 Task: Create a due date automation trigger when advanced on, the moment a card is due add dates not due today.
Action: Mouse moved to (1074, 307)
Screenshot: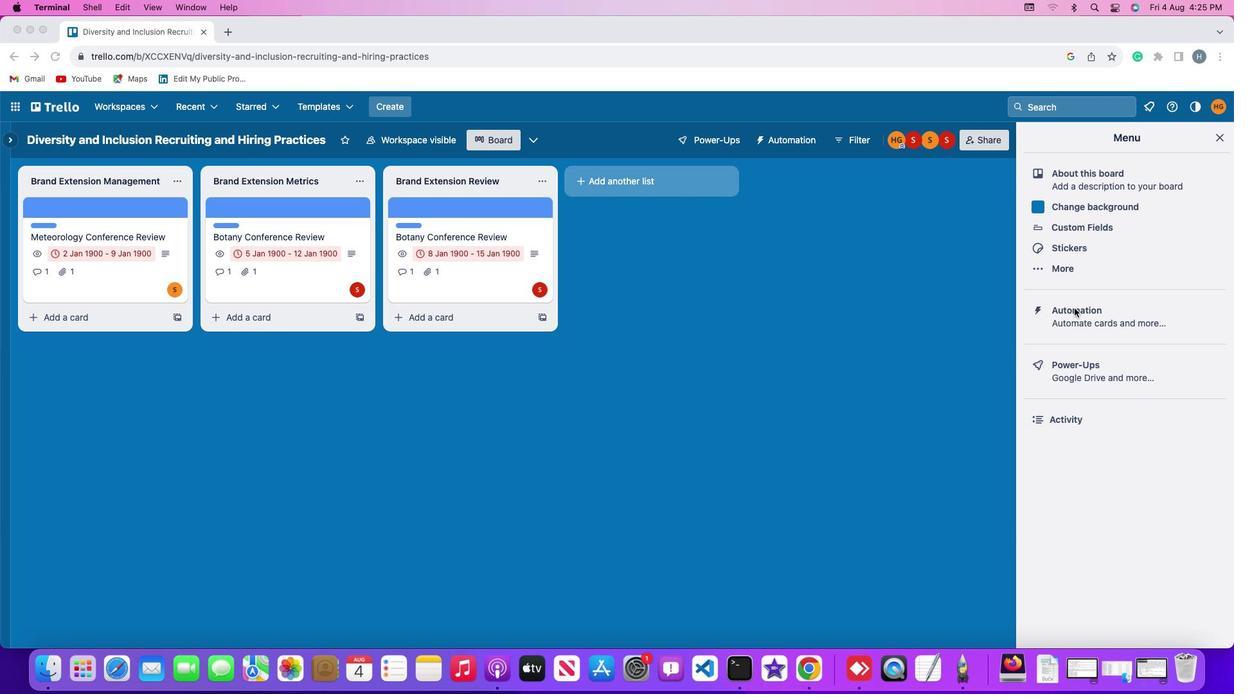 
Action: Mouse pressed left at (1074, 307)
Screenshot: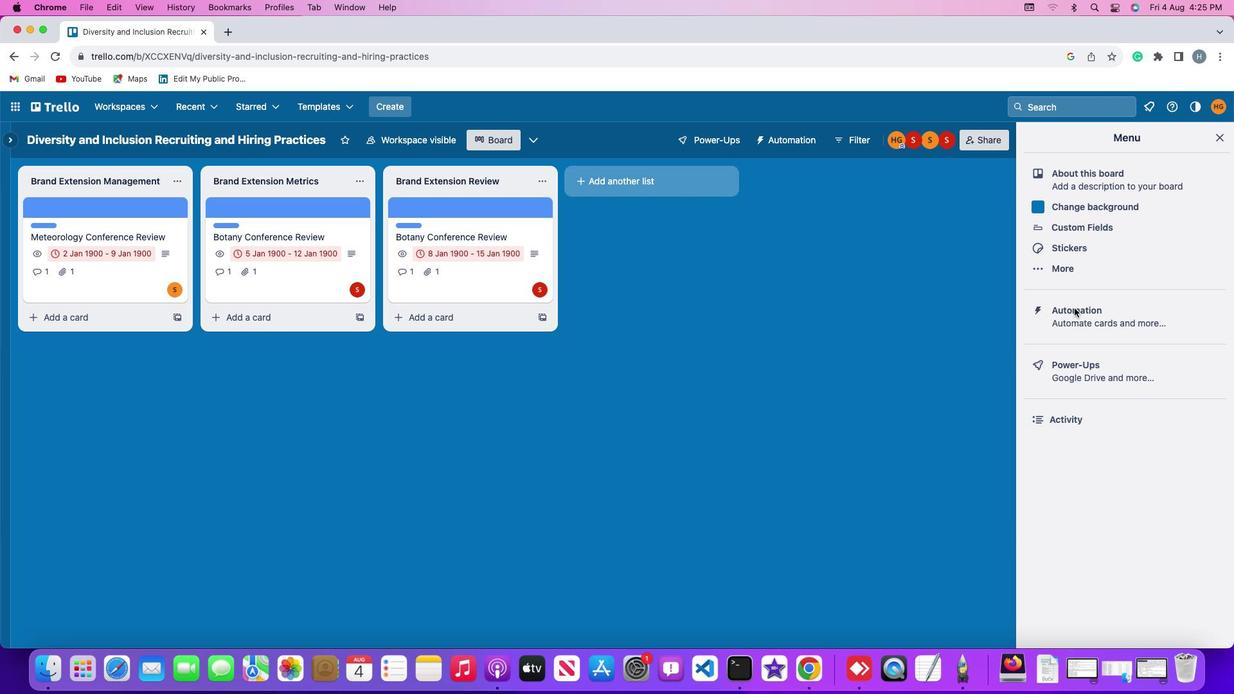 
Action: Mouse moved to (1074, 307)
Screenshot: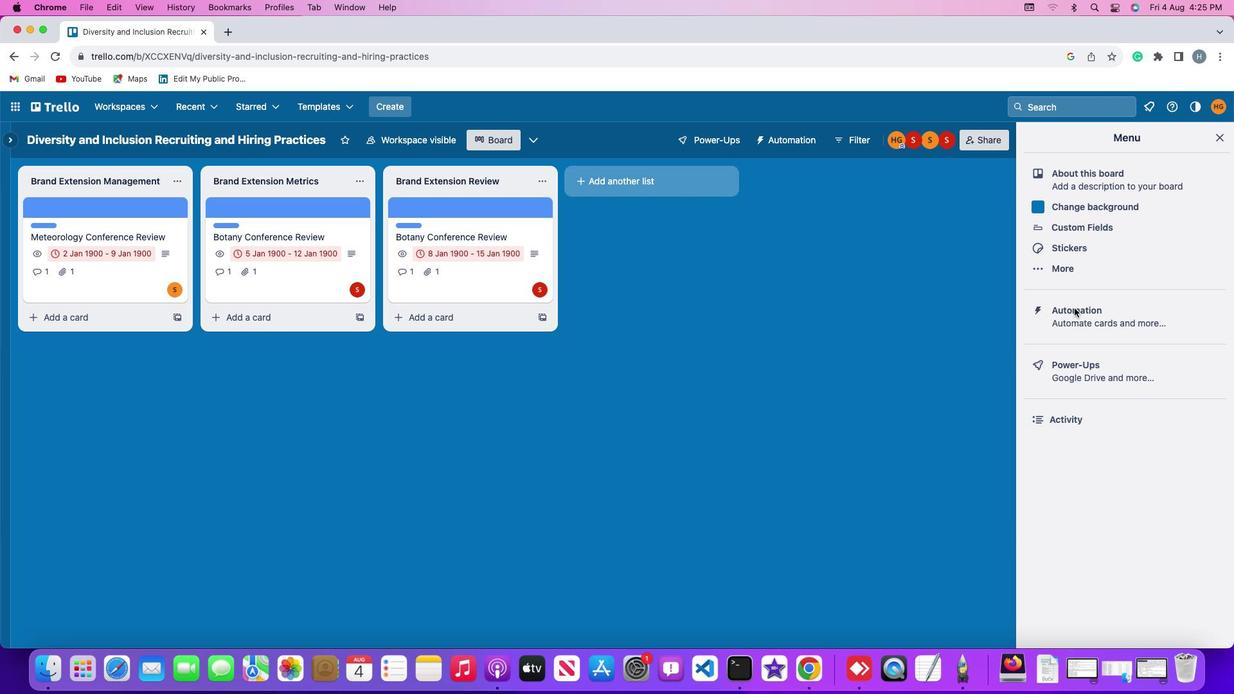 
Action: Mouse pressed left at (1074, 307)
Screenshot: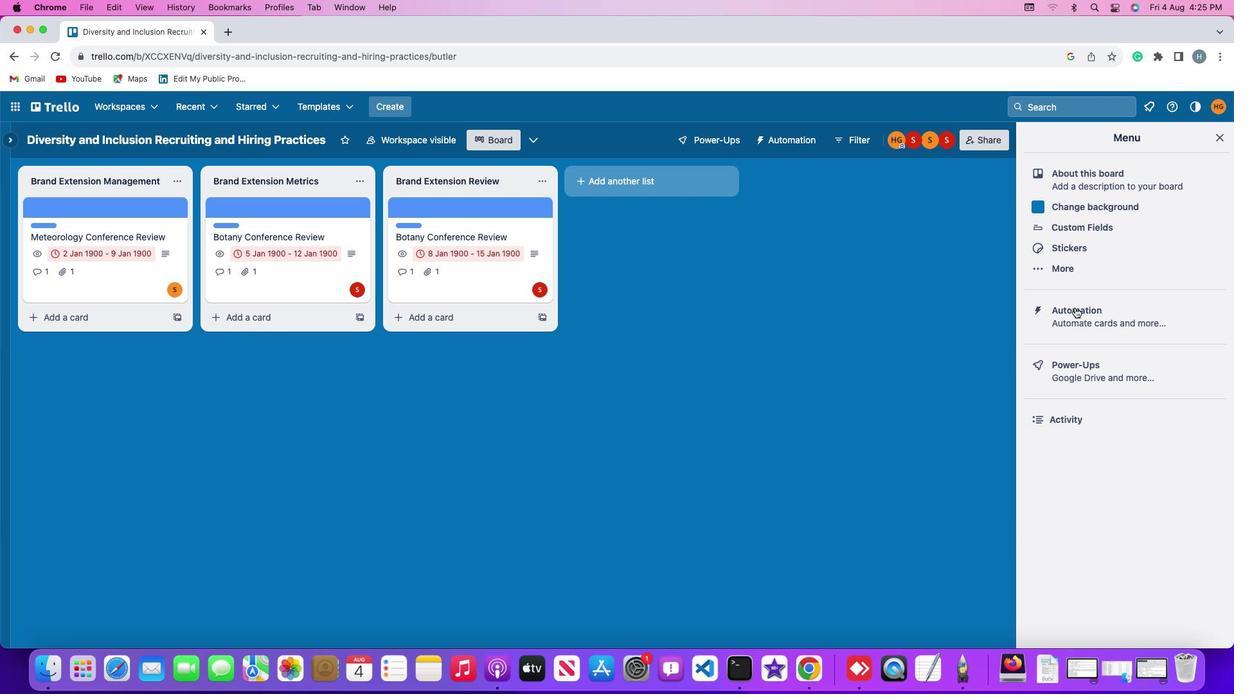 
Action: Mouse moved to (51, 302)
Screenshot: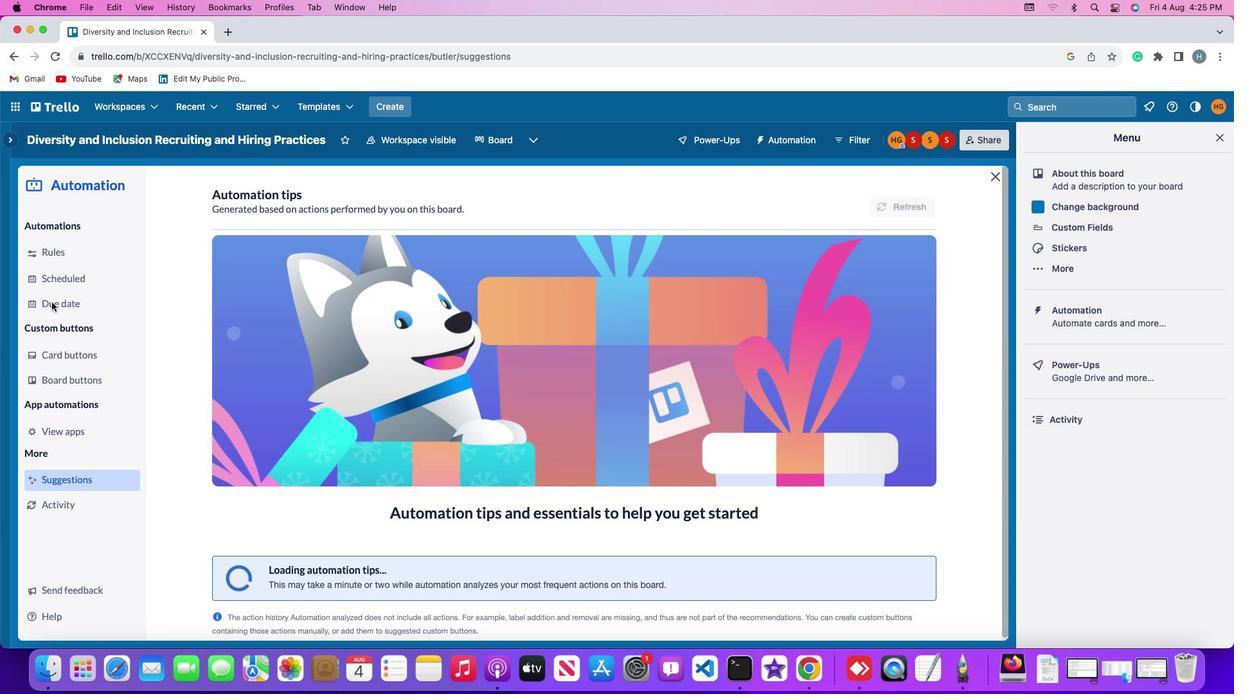 
Action: Mouse pressed left at (51, 302)
Screenshot: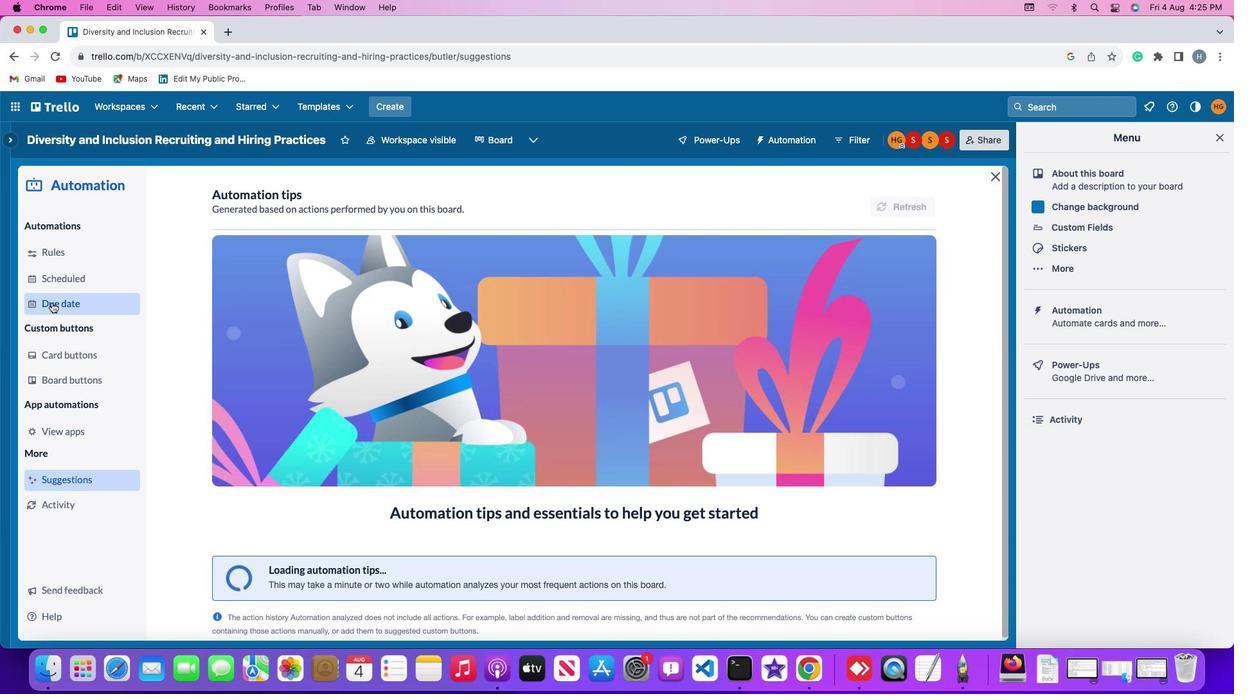 
Action: Mouse moved to (890, 196)
Screenshot: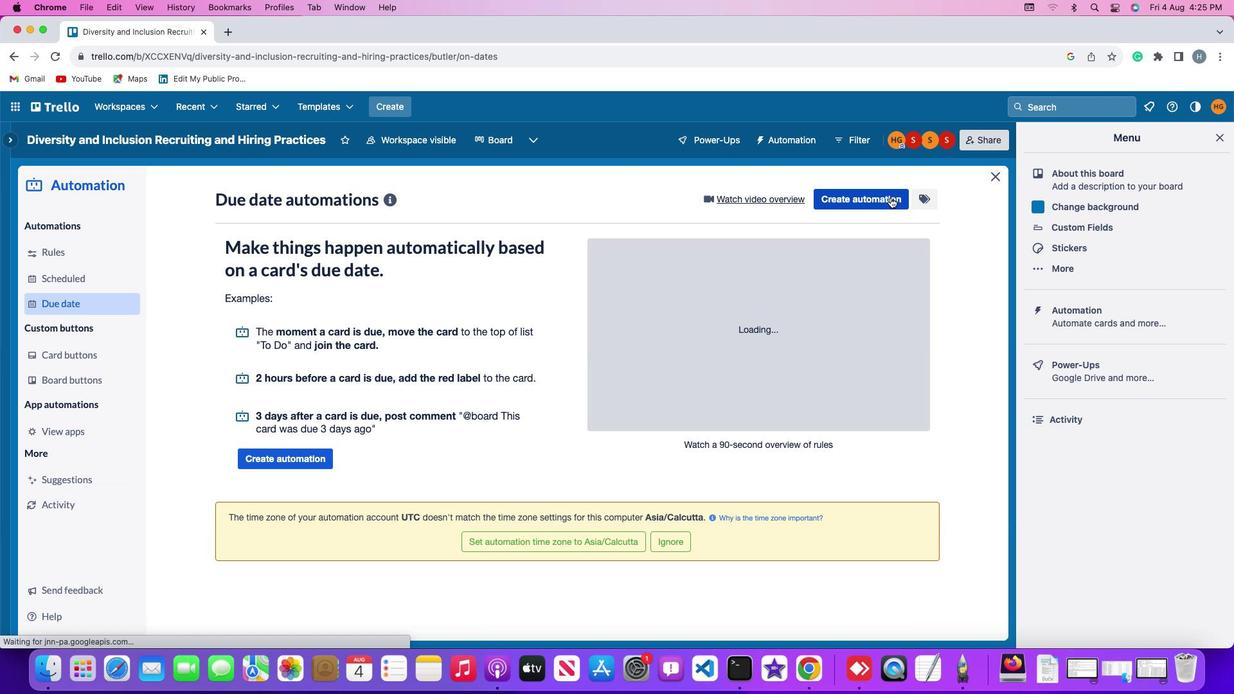 
Action: Mouse pressed left at (890, 196)
Screenshot: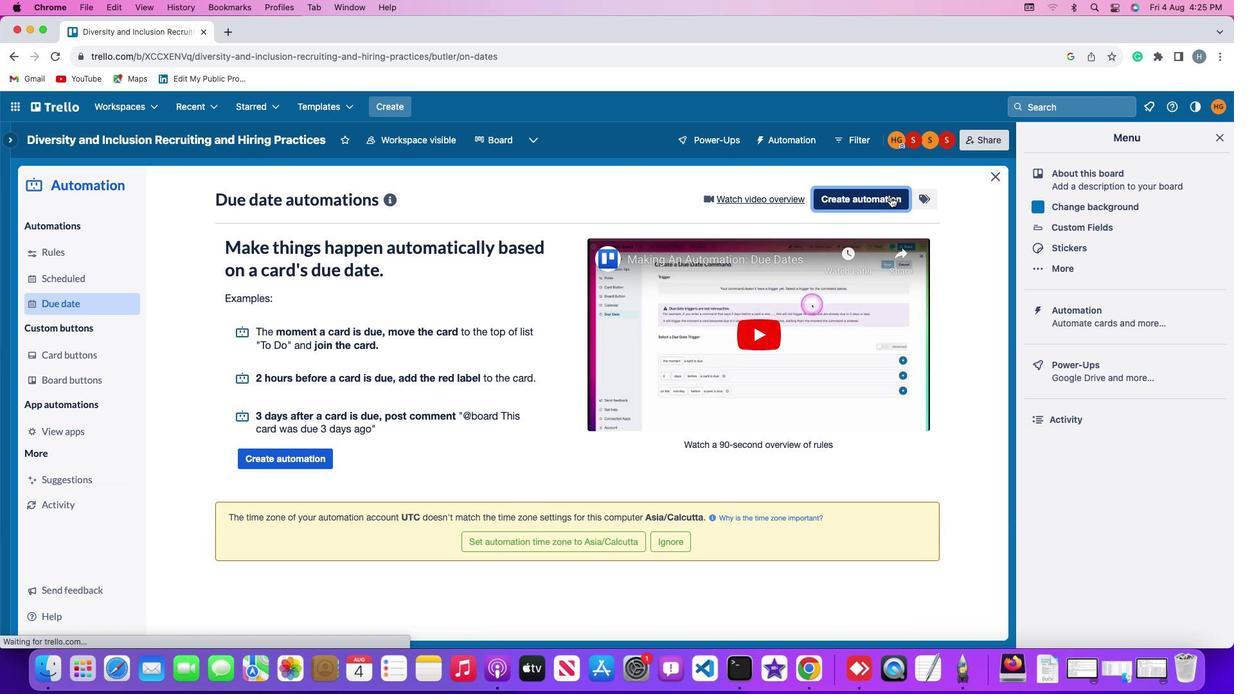 
Action: Mouse moved to (570, 319)
Screenshot: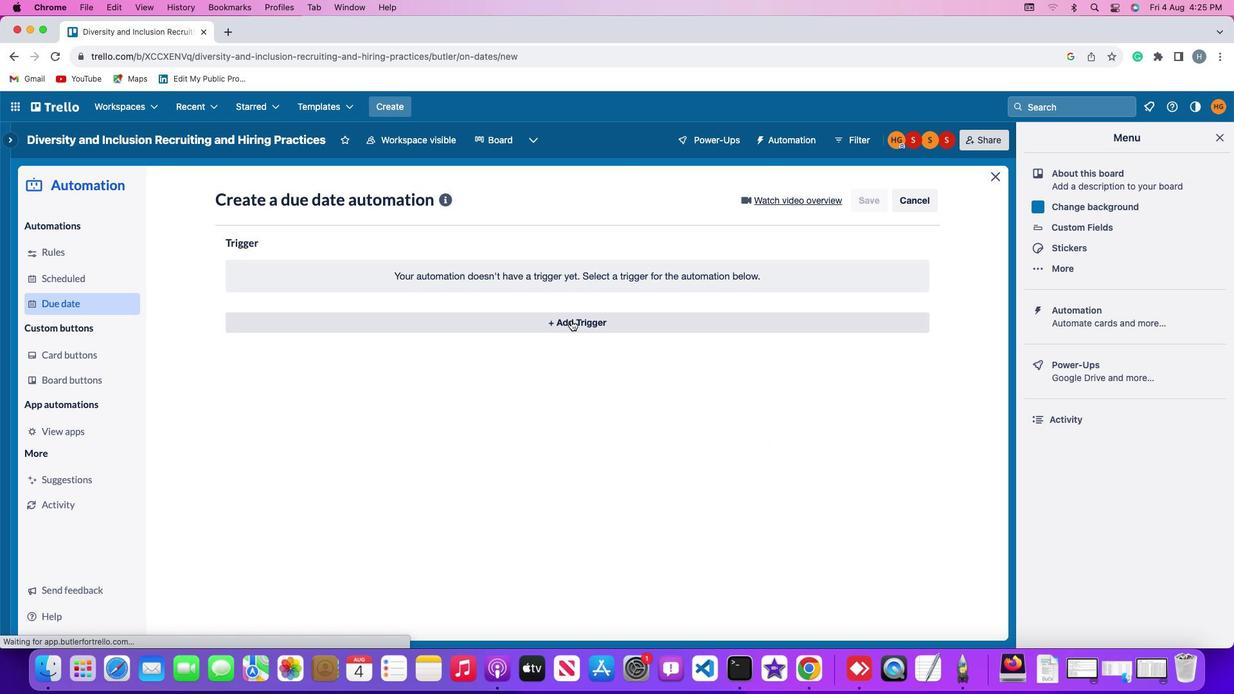 
Action: Mouse pressed left at (570, 319)
Screenshot: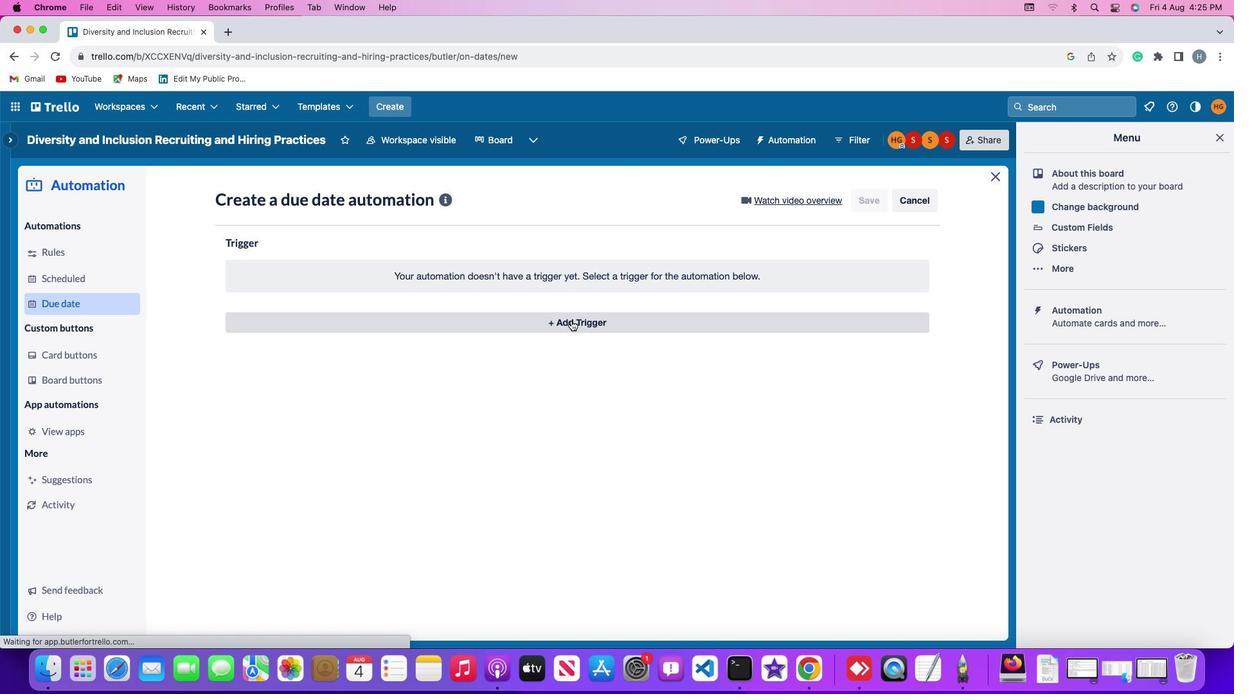 
Action: Mouse moved to (262, 471)
Screenshot: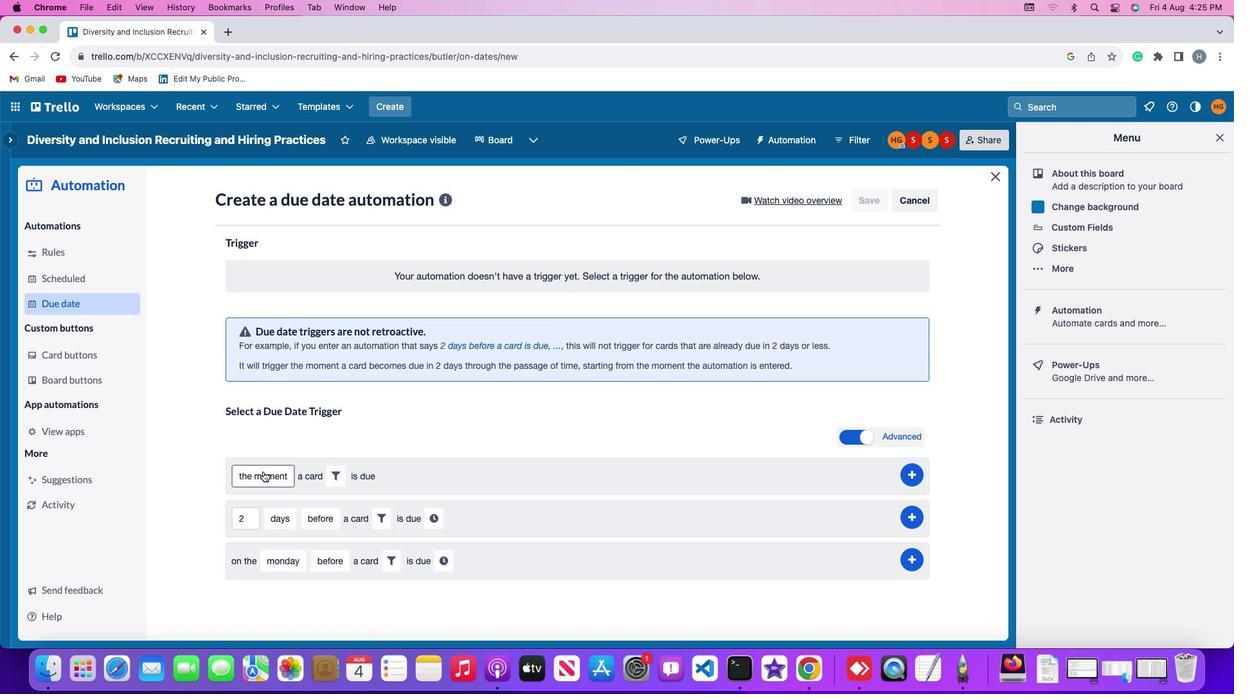 
Action: Mouse pressed left at (262, 471)
Screenshot: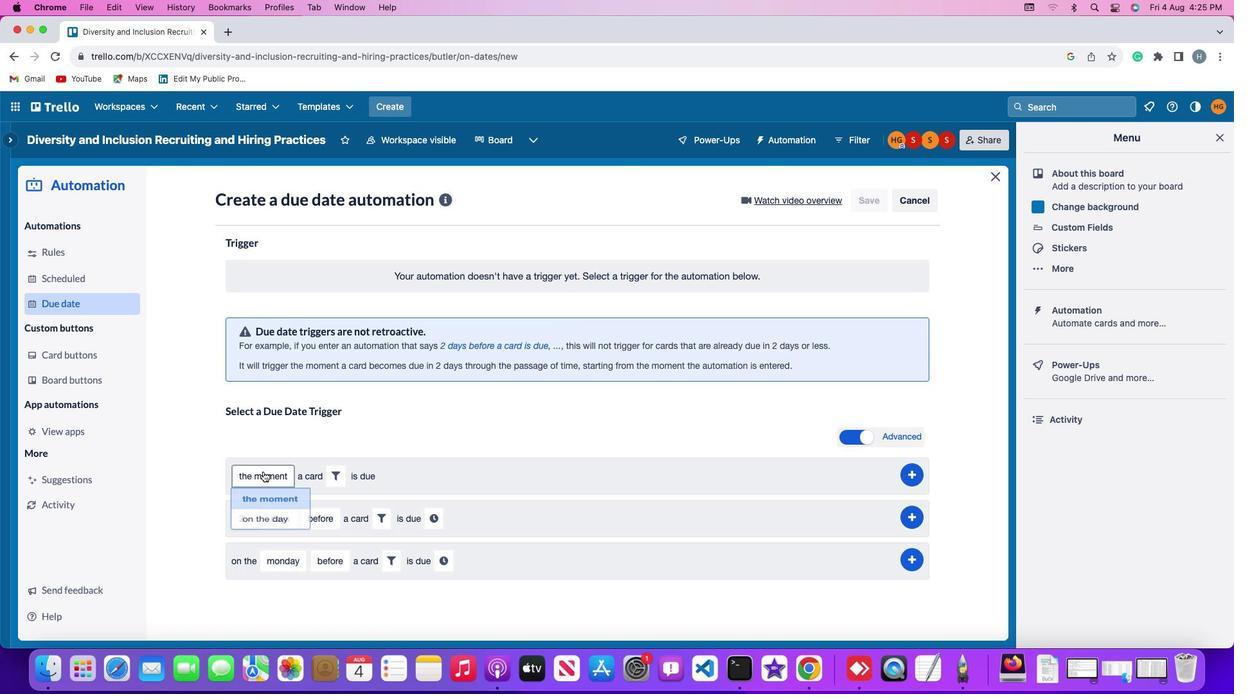 
Action: Mouse moved to (269, 502)
Screenshot: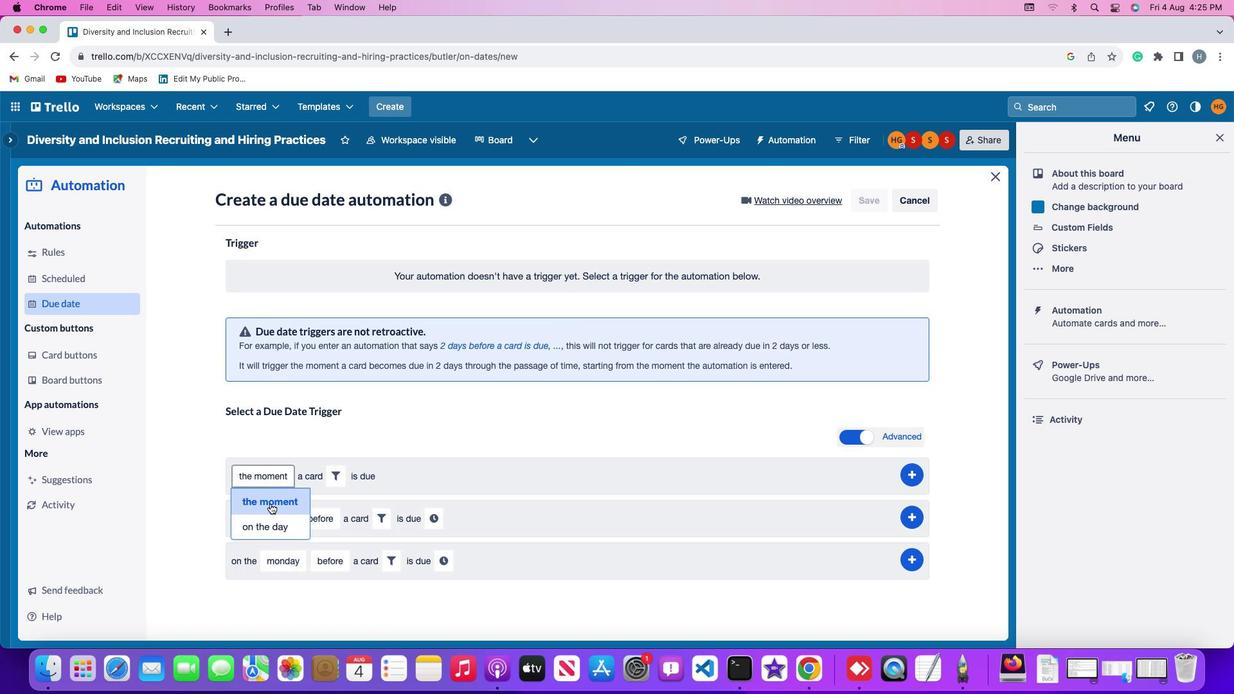 
Action: Mouse pressed left at (269, 502)
Screenshot: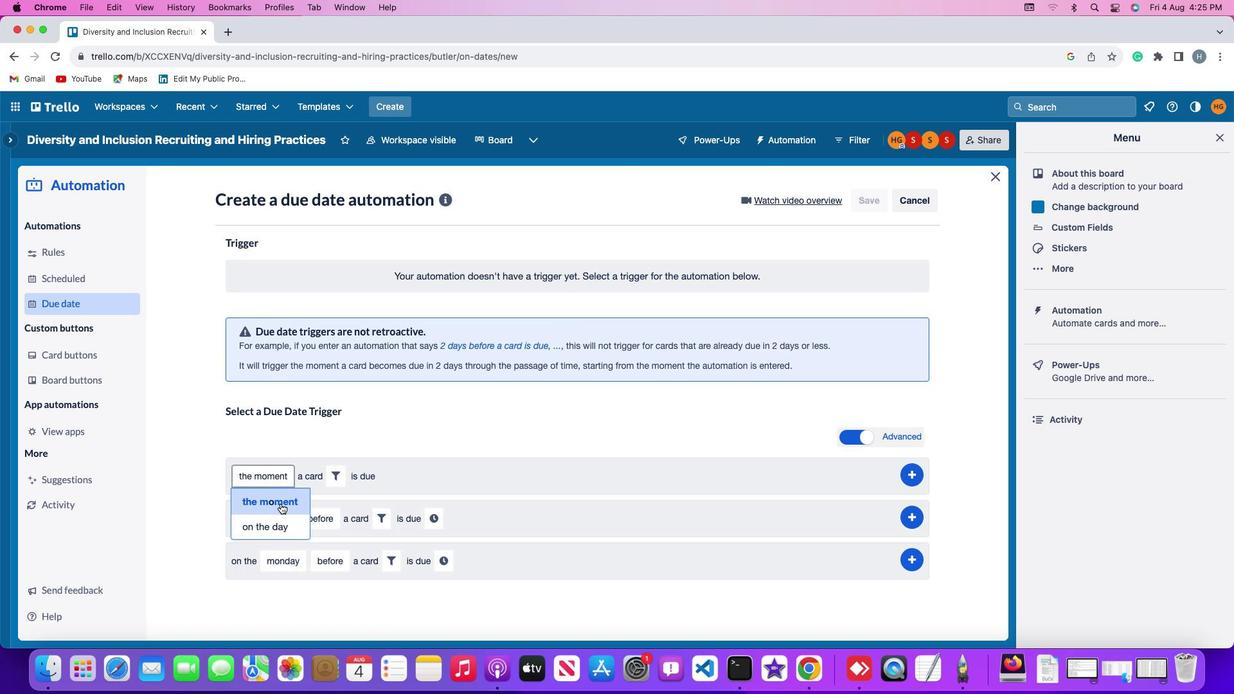 
Action: Mouse moved to (332, 479)
Screenshot: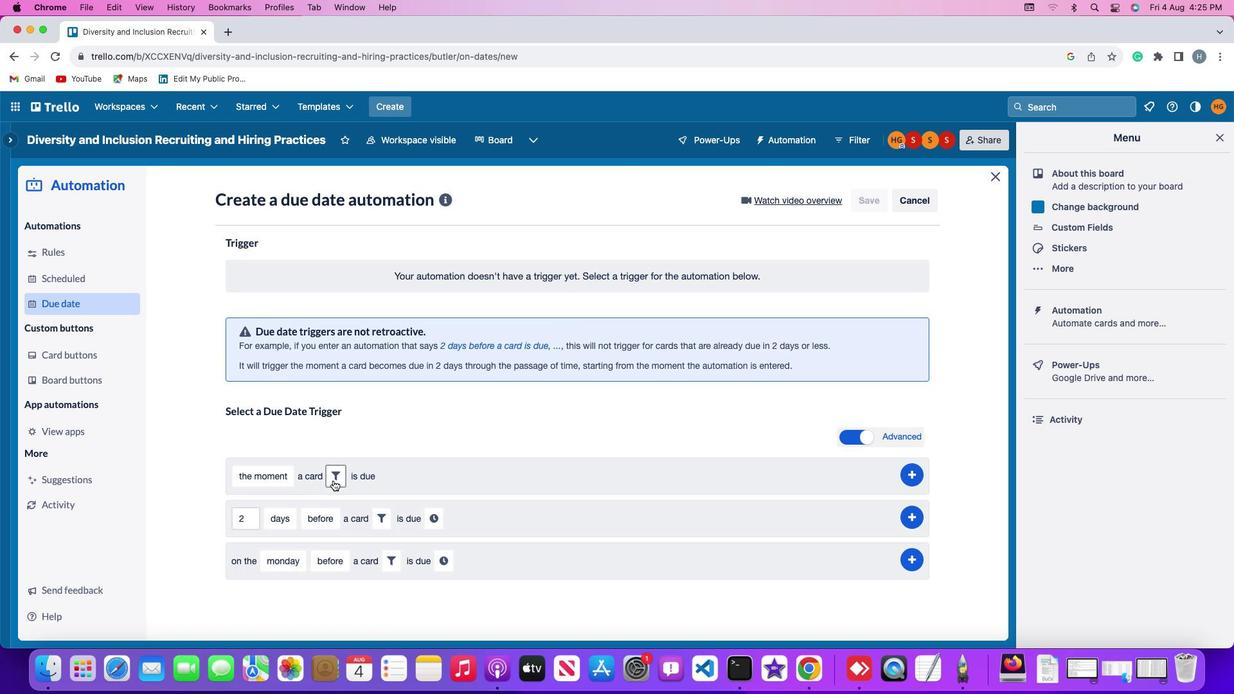 
Action: Mouse pressed left at (332, 479)
Screenshot: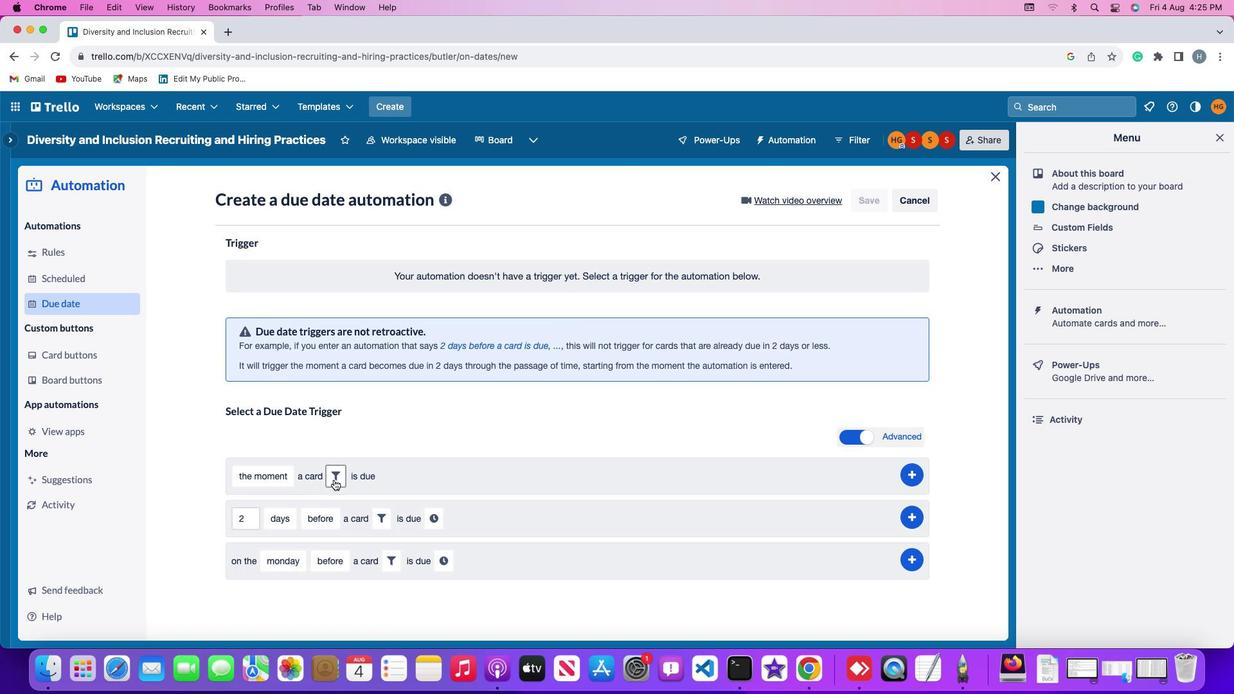 
Action: Mouse moved to (400, 514)
Screenshot: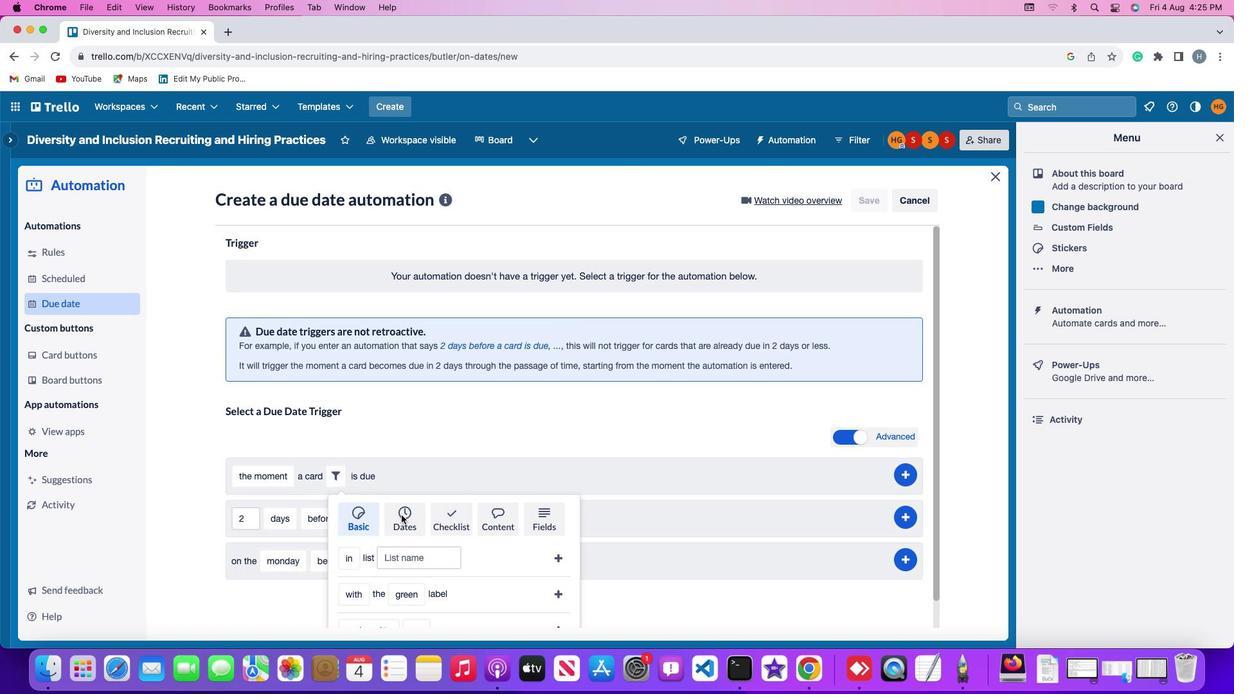 
Action: Mouse pressed left at (400, 514)
Screenshot: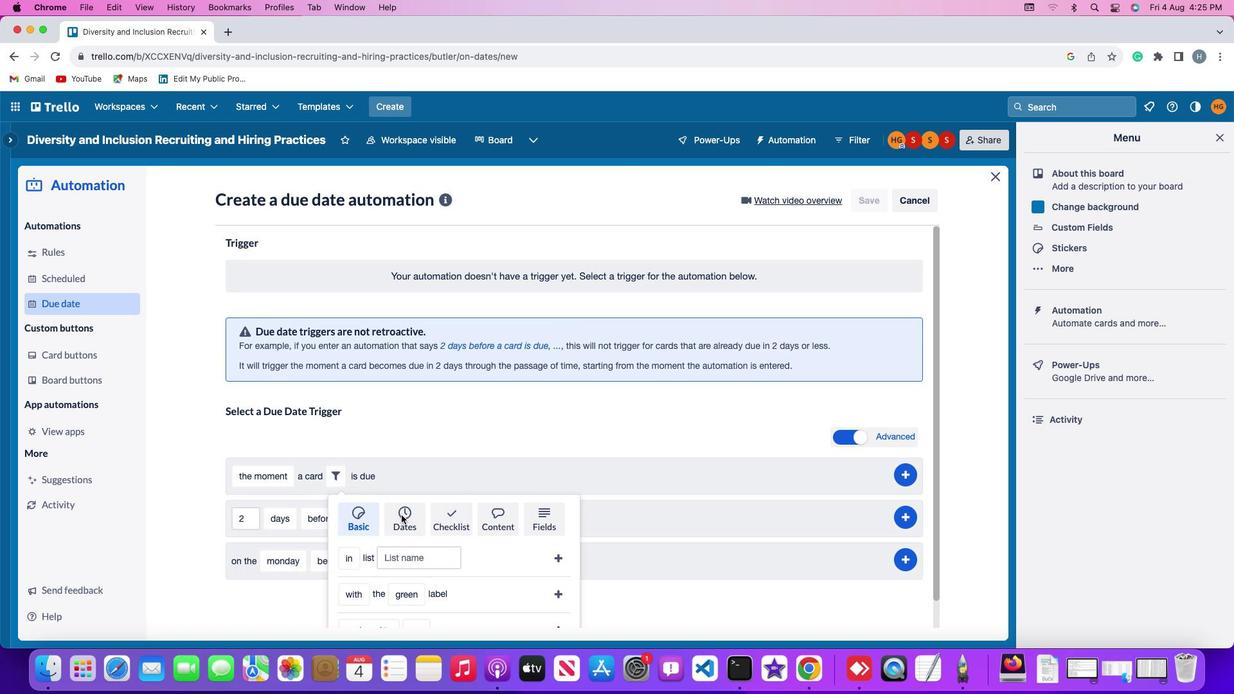 
Action: Mouse moved to (397, 513)
Screenshot: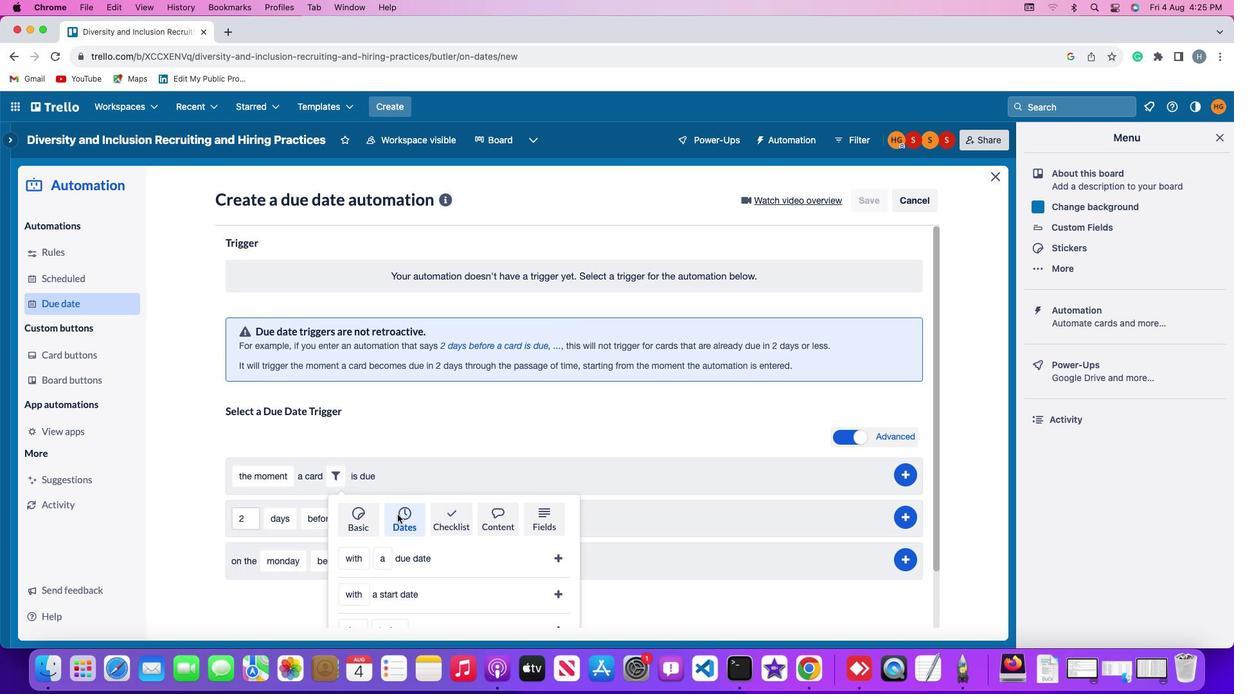 
Action: Mouse scrolled (397, 513) with delta (0, 0)
Screenshot: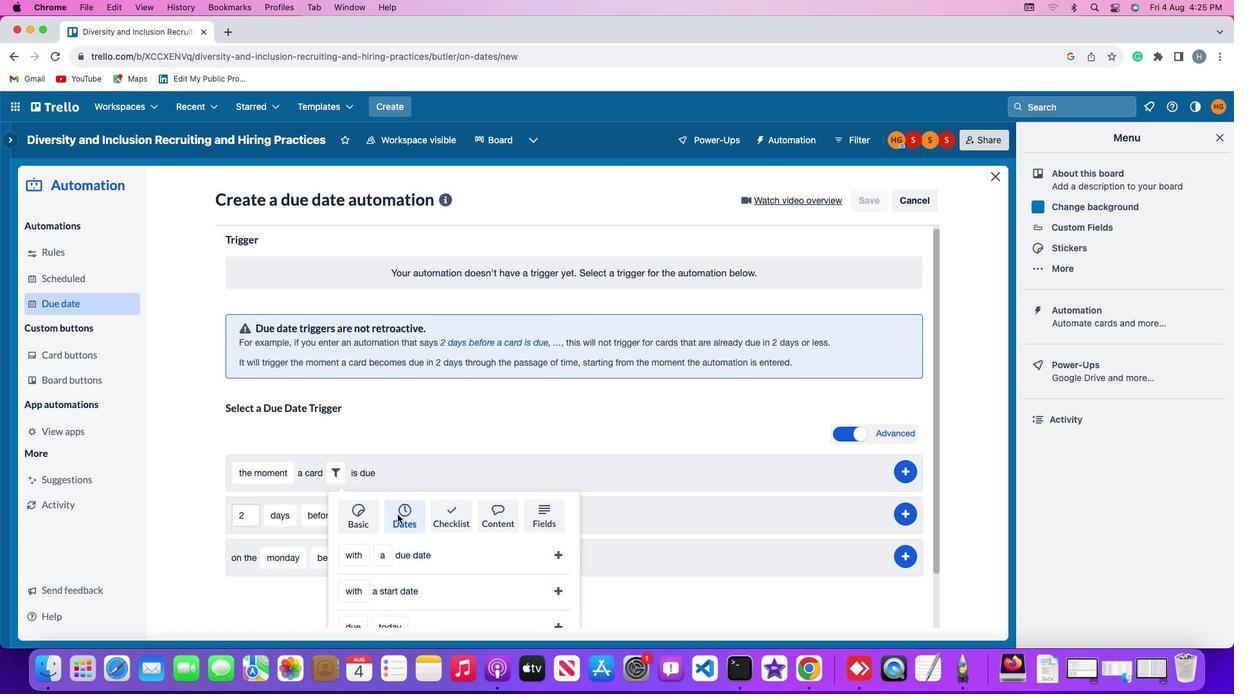 
Action: Mouse scrolled (397, 513) with delta (0, 0)
Screenshot: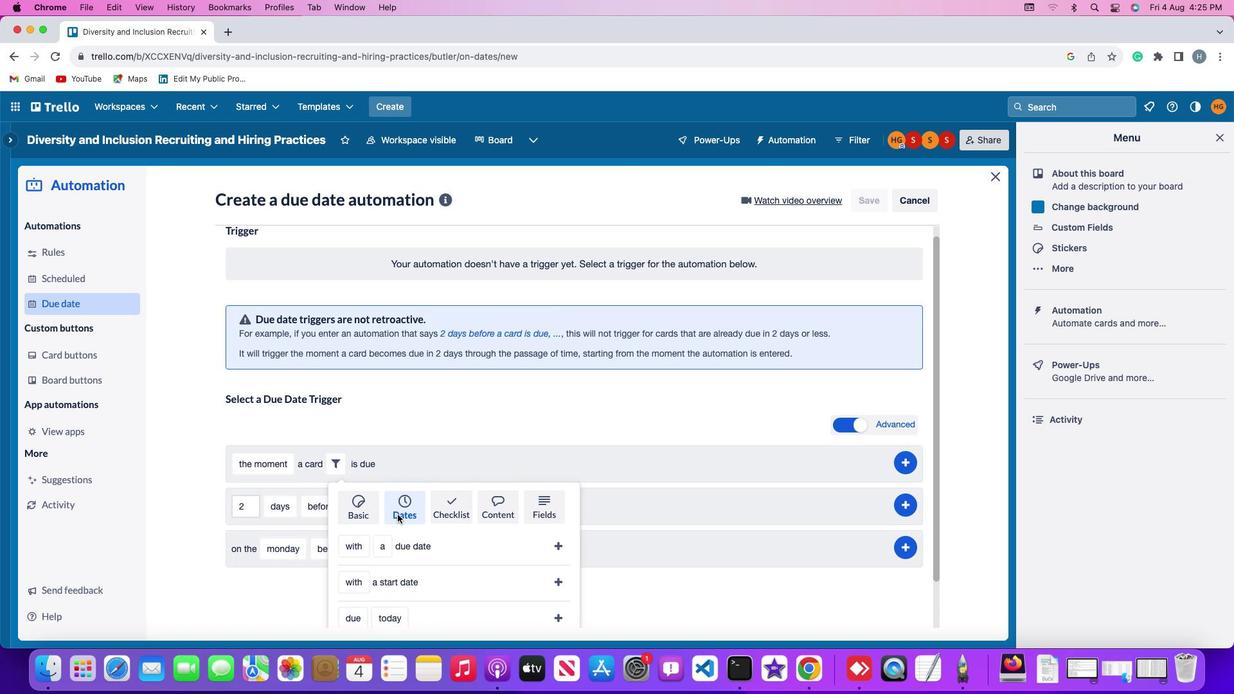 
Action: Mouse scrolled (397, 513) with delta (0, -1)
Screenshot: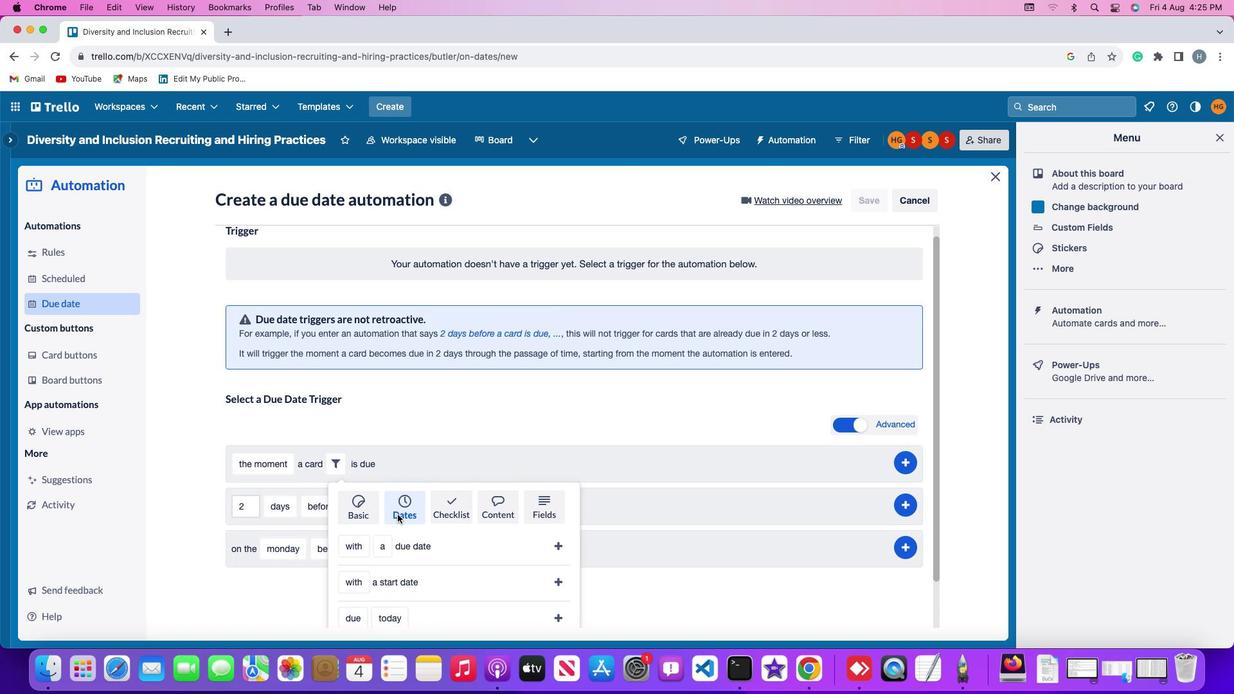 
Action: Mouse scrolled (397, 513) with delta (0, -2)
Screenshot: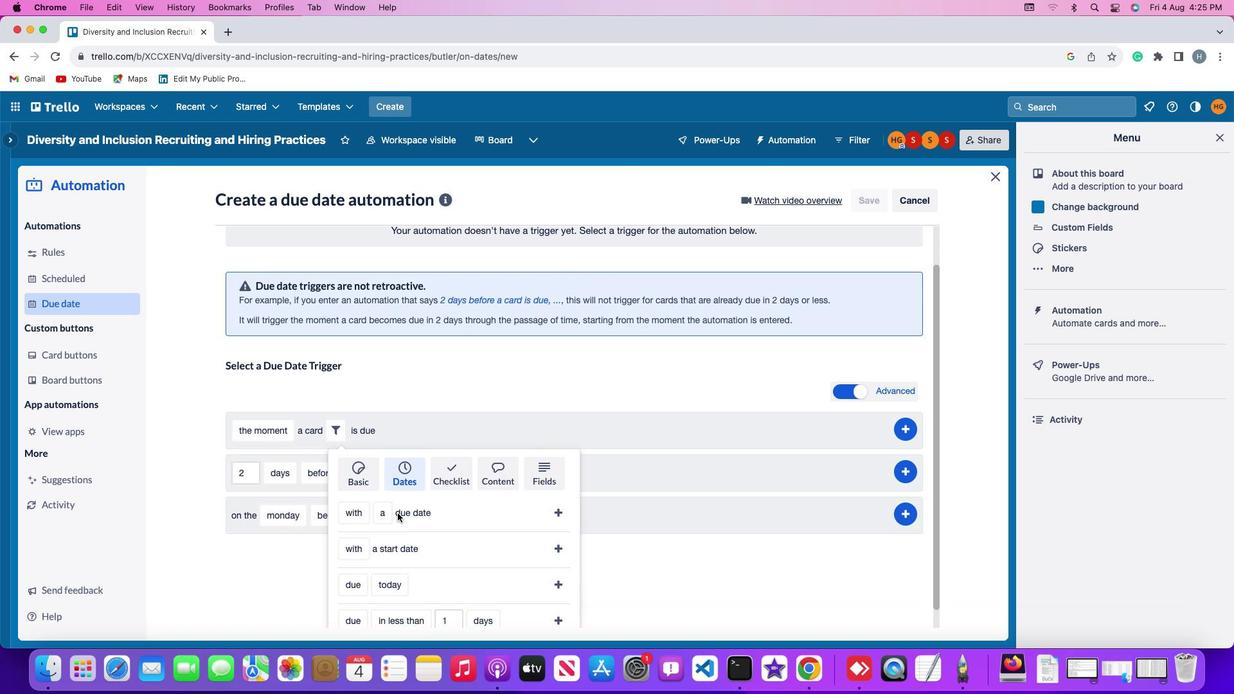 
Action: Mouse moved to (397, 513)
Screenshot: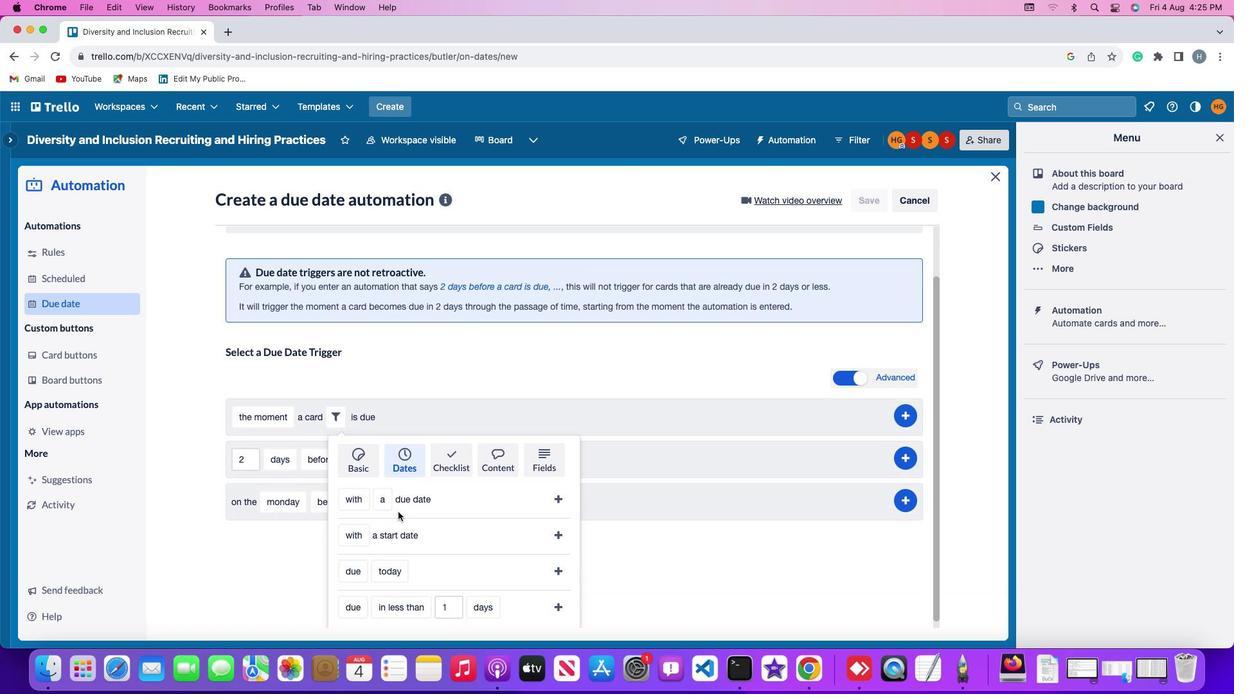 
Action: Mouse scrolled (397, 513) with delta (0, -3)
Screenshot: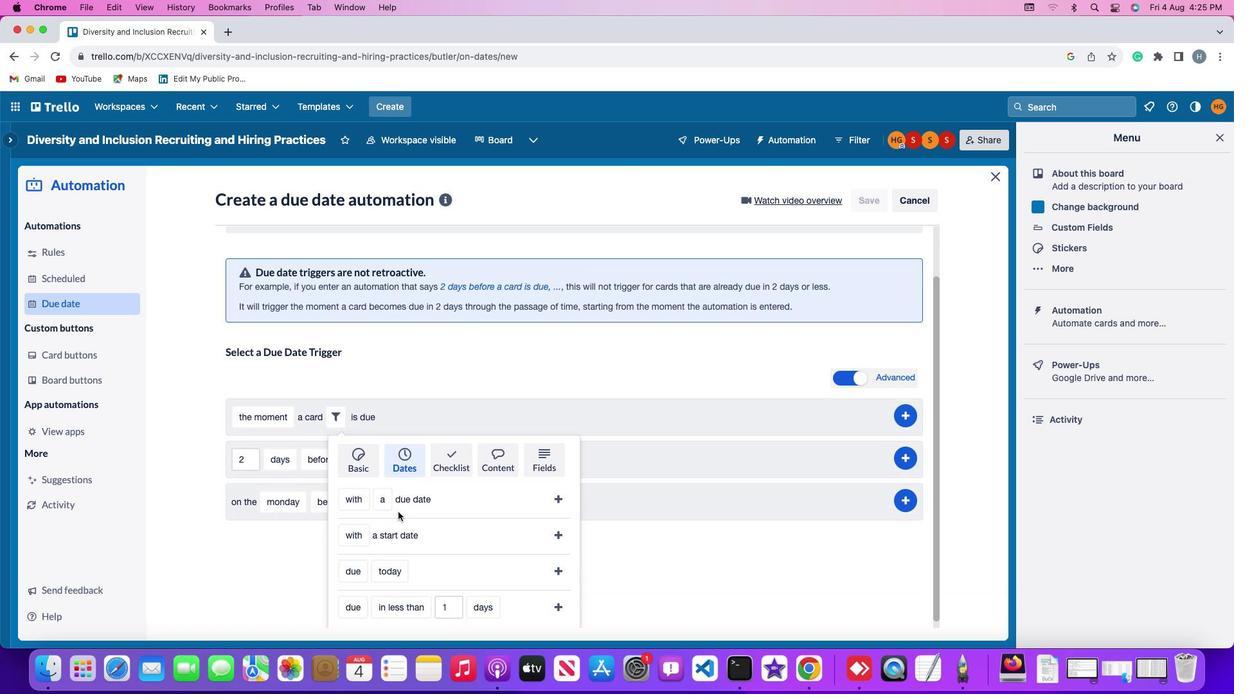 
Action: Mouse moved to (378, 485)
Screenshot: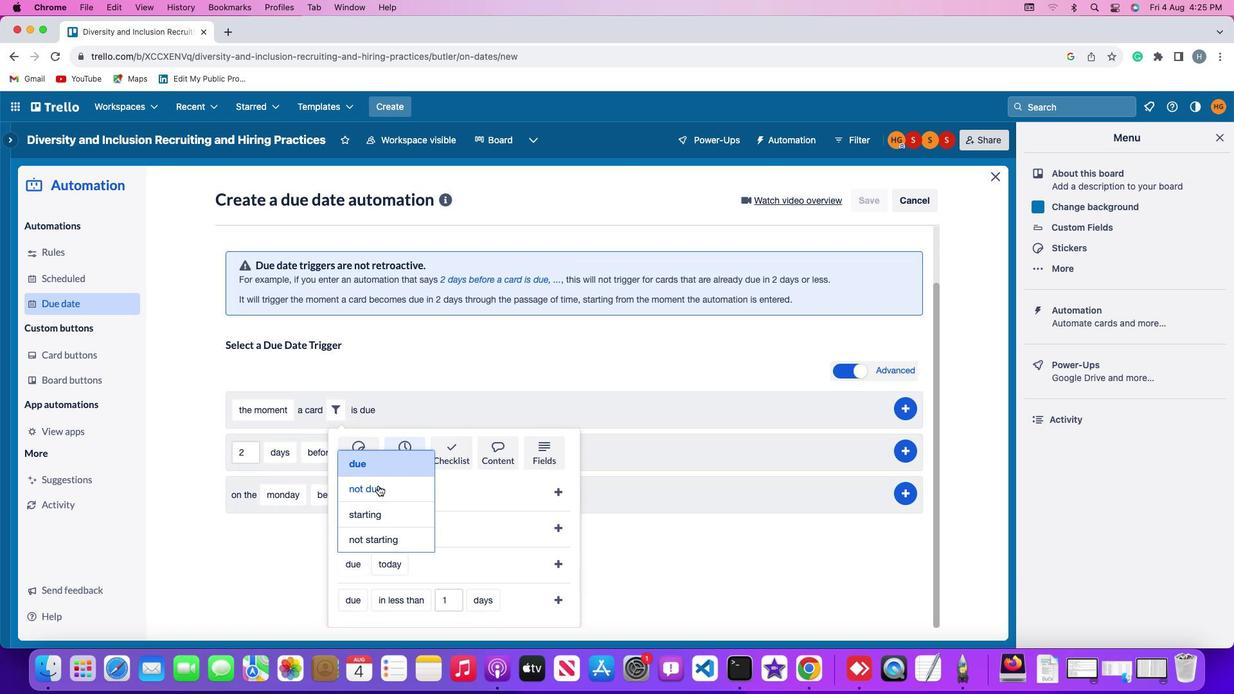 
Action: Mouse pressed left at (378, 485)
Screenshot: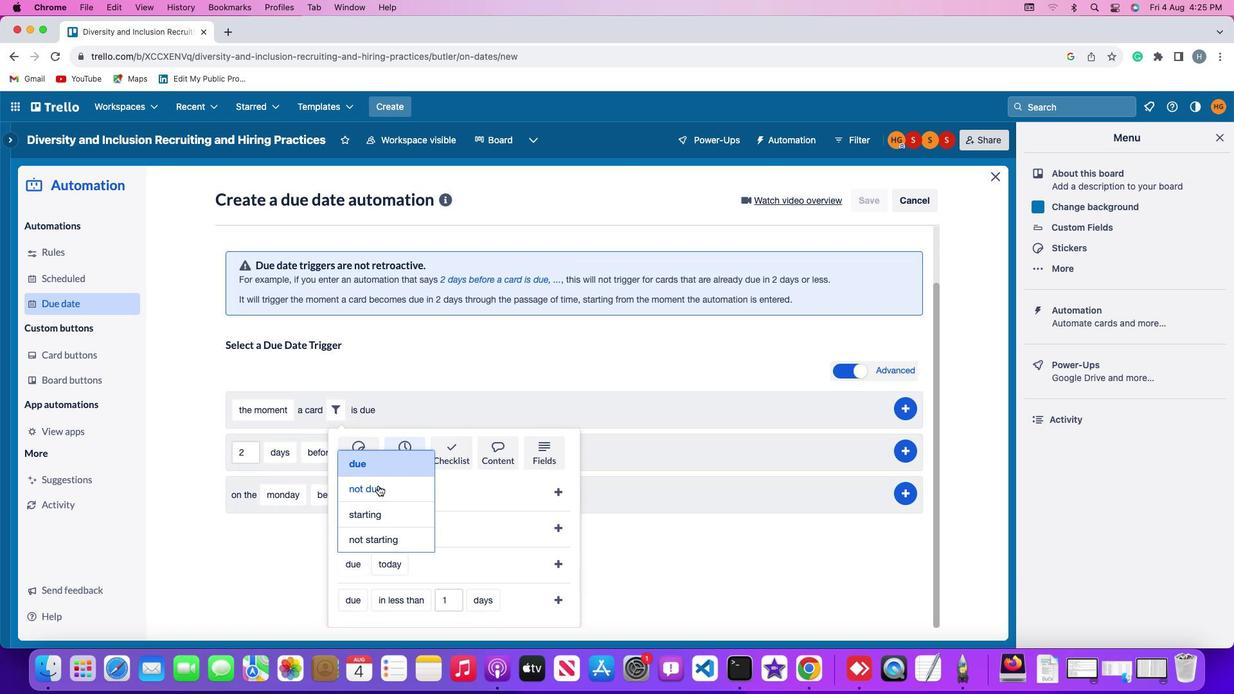 
Action: Mouse moved to (424, 414)
Screenshot: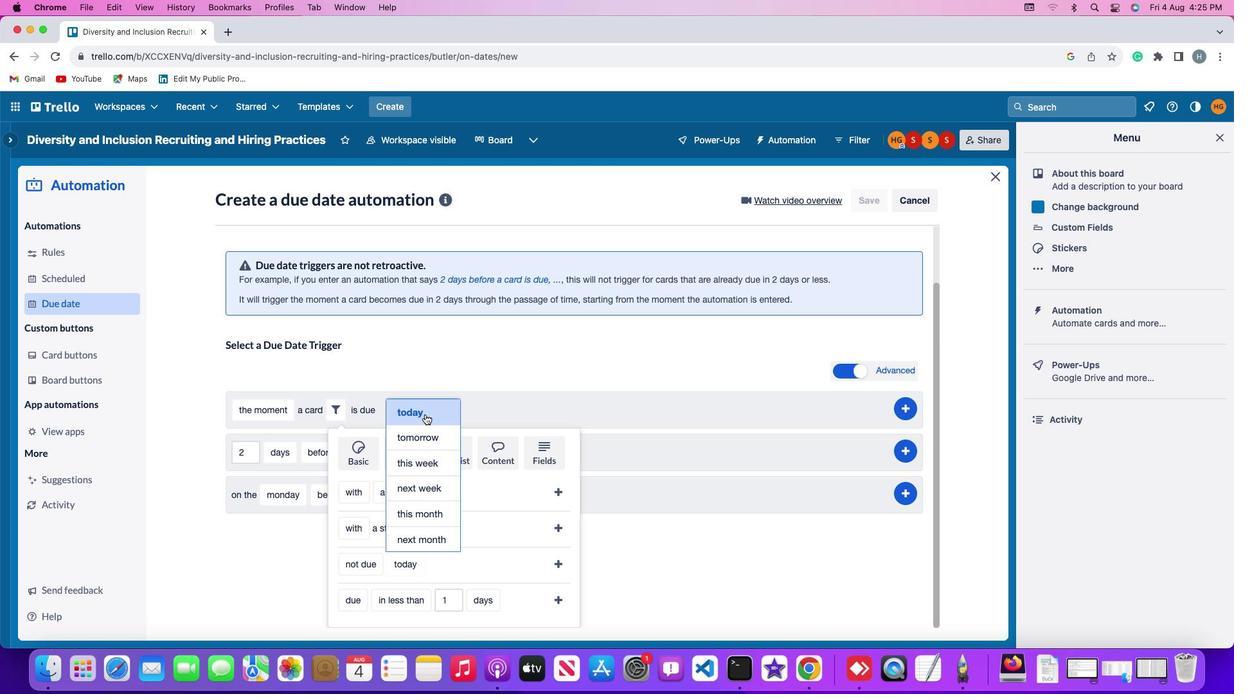 
Action: Mouse pressed left at (424, 414)
Screenshot: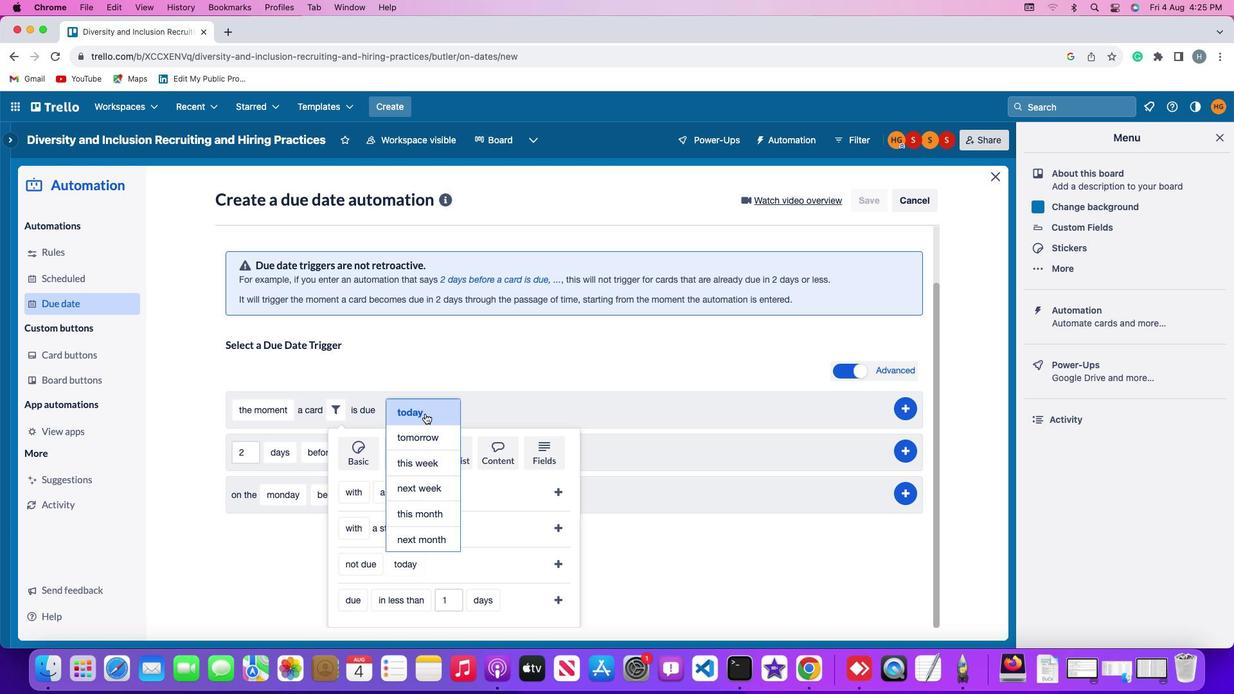 
Action: Mouse moved to (556, 560)
Screenshot: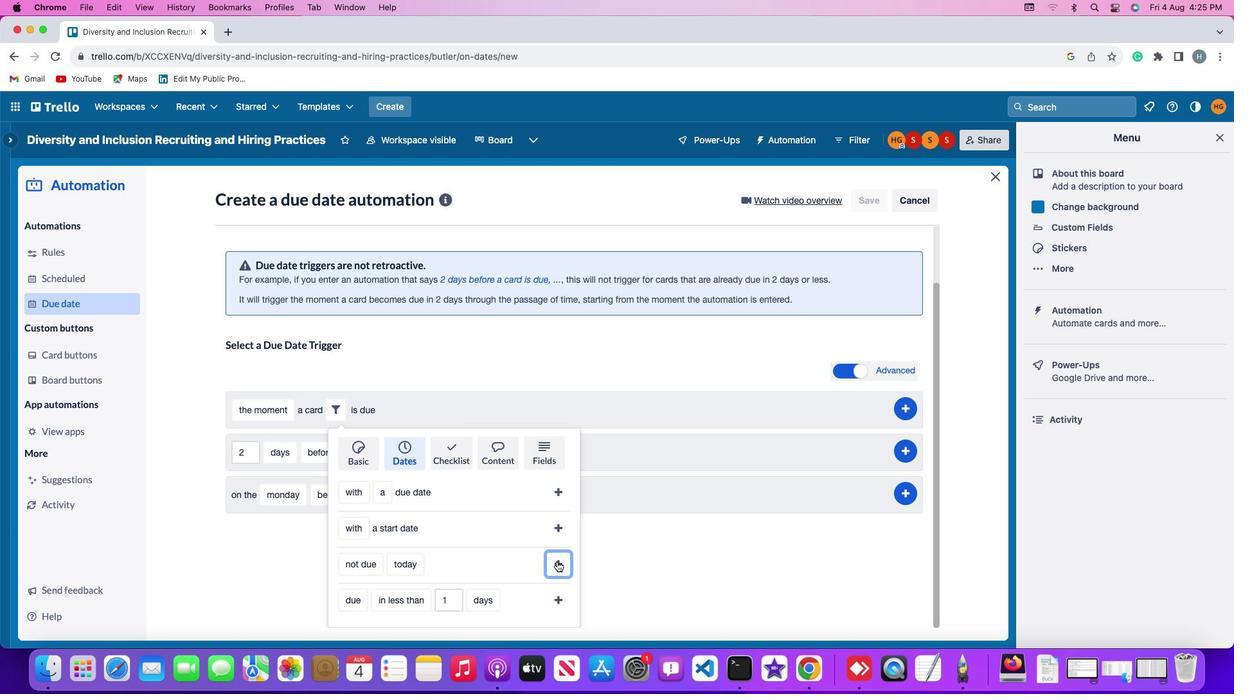 
Action: Mouse pressed left at (556, 560)
Screenshot: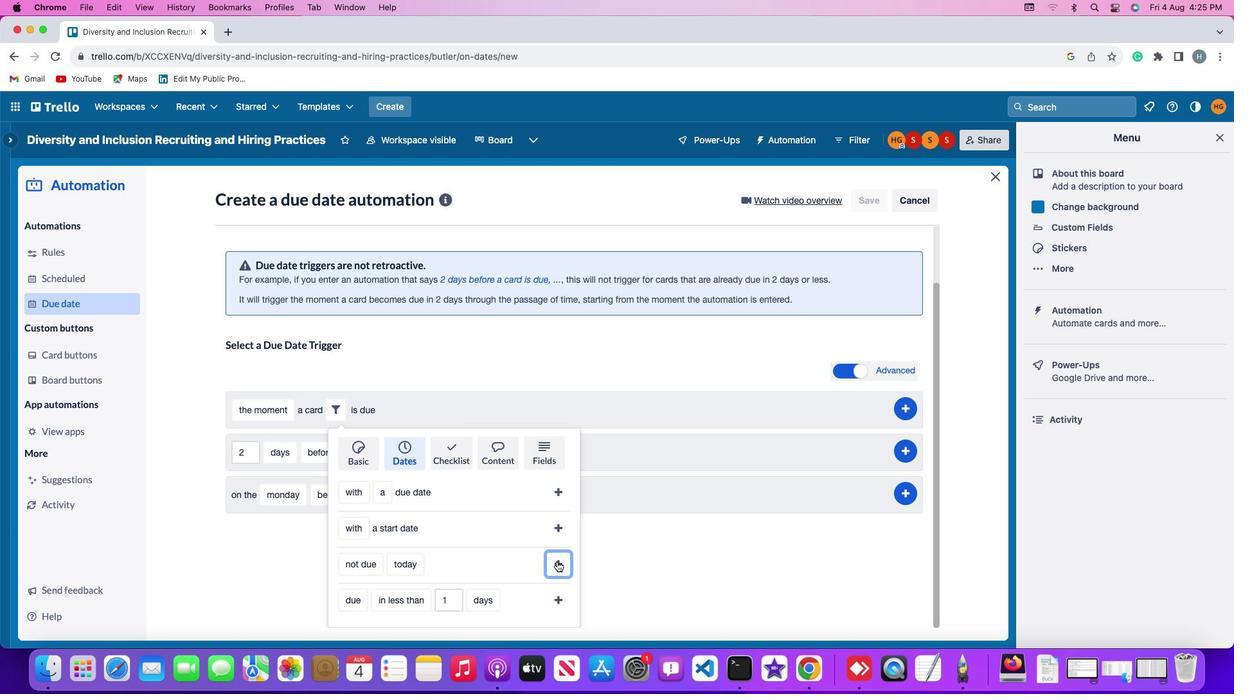 
Action: Mouse moved to (910, 472)
Screenshot: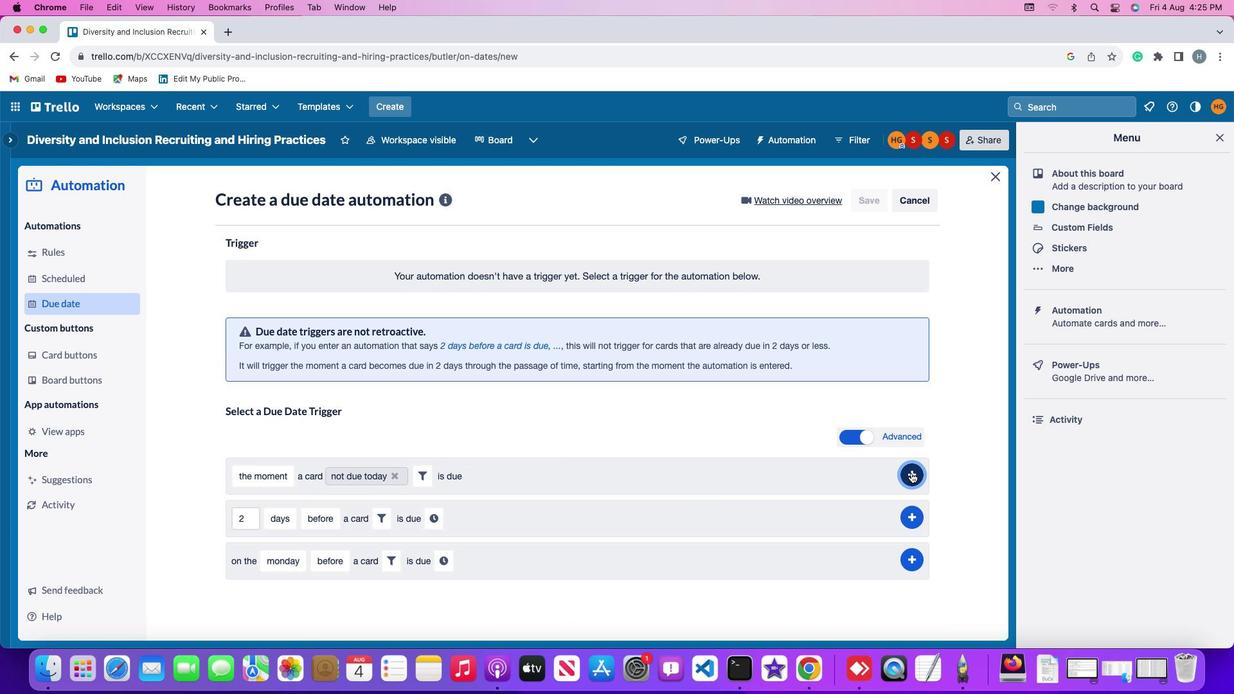 
Action: Mouse pressed left at (910, 472)
Screenshot: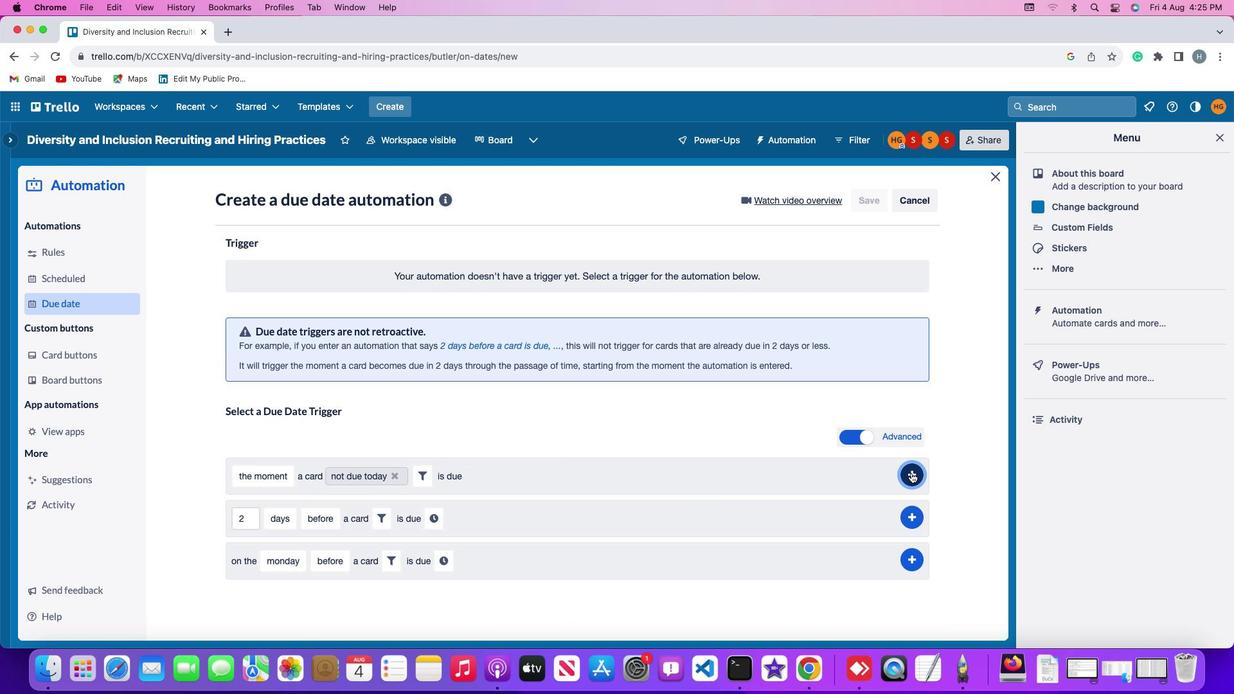 
Action: Mouse moved to (928, 357)
Screenshot: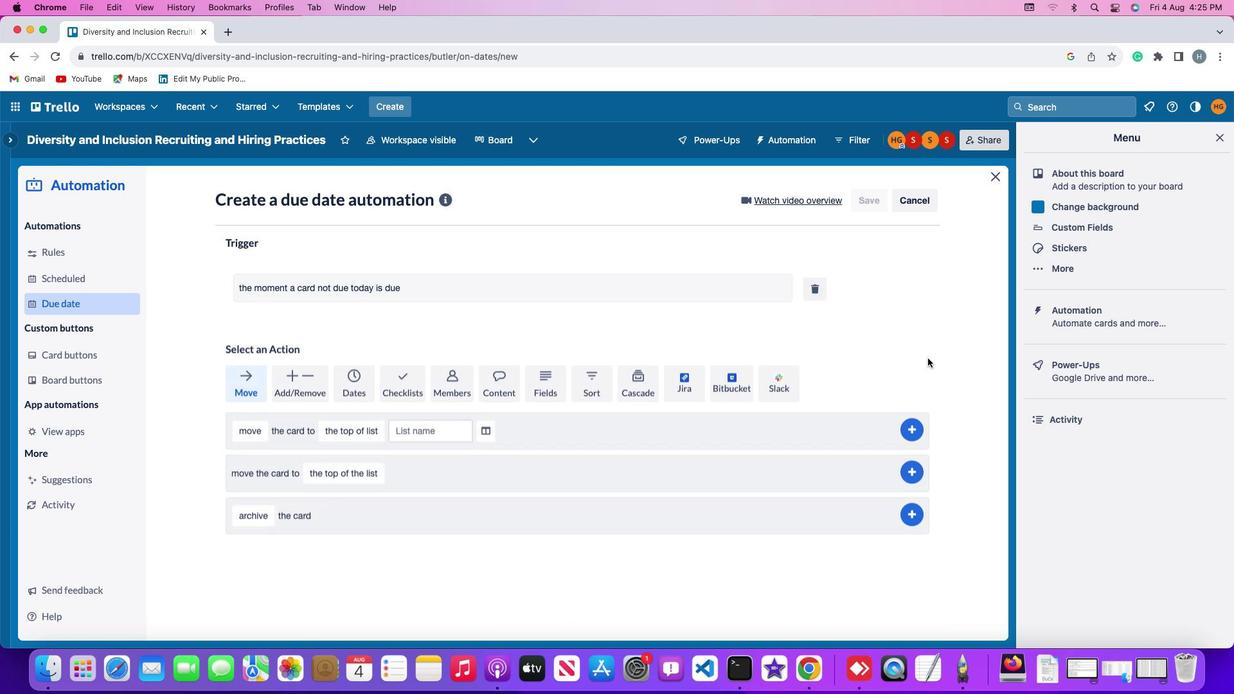 
